 Task: Create a section Code Cheetahs and in the section, add a milestone Product Lifecycle Management Implementation in the project TransTech.
Action: Mouse moved to (53, 164)
Screenshot: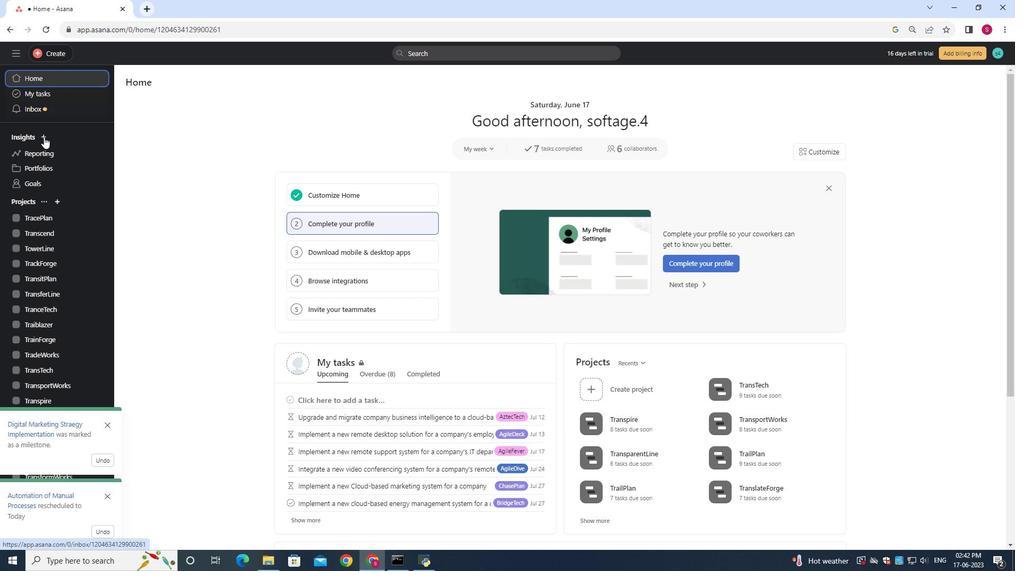 
Action: Mouse scrolled (53, 163) with delta (0, 0)
Screenshot: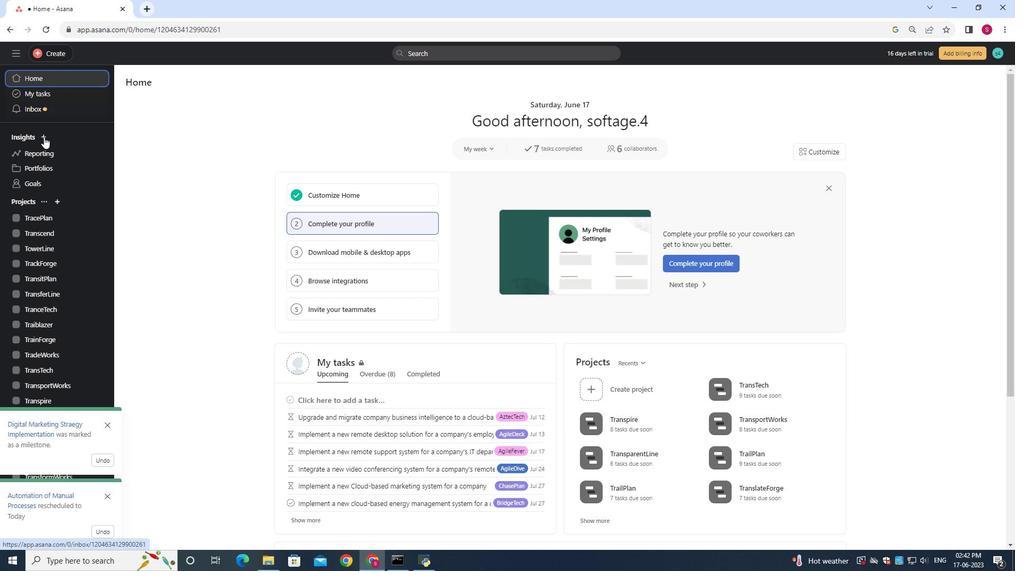 
Action: Mouse moved to (53, 164)
Screenshot: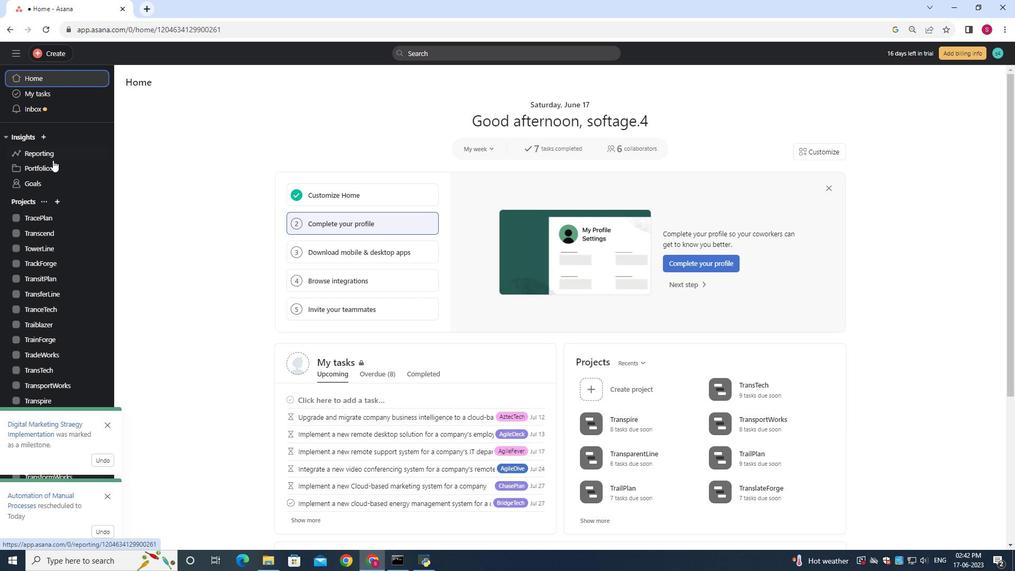 
Action: Mouse scrolled (53, 164) with delta (0, 0)
Screenshot: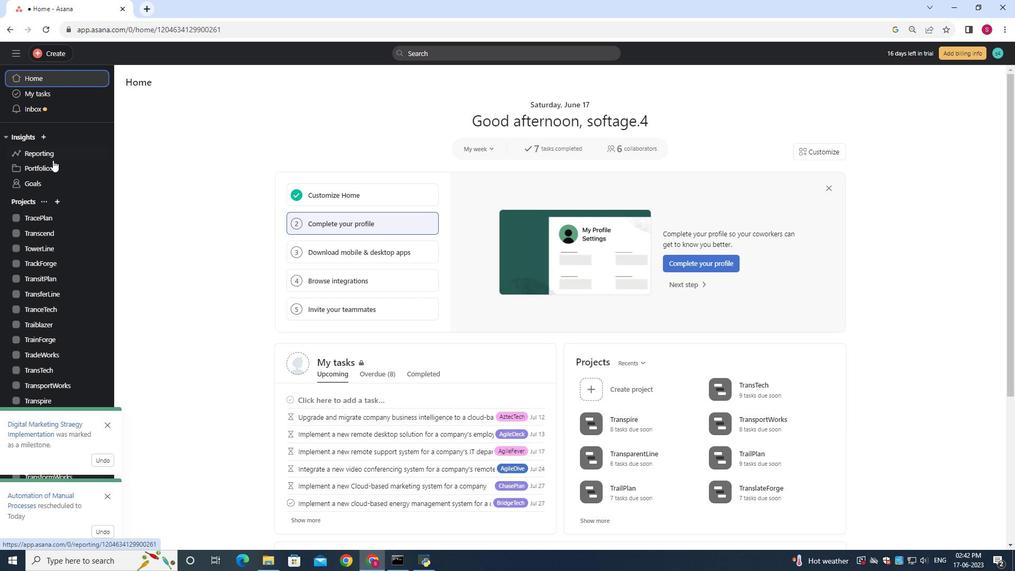 
Action: Mouse moved to (41, 264)
Screenshot: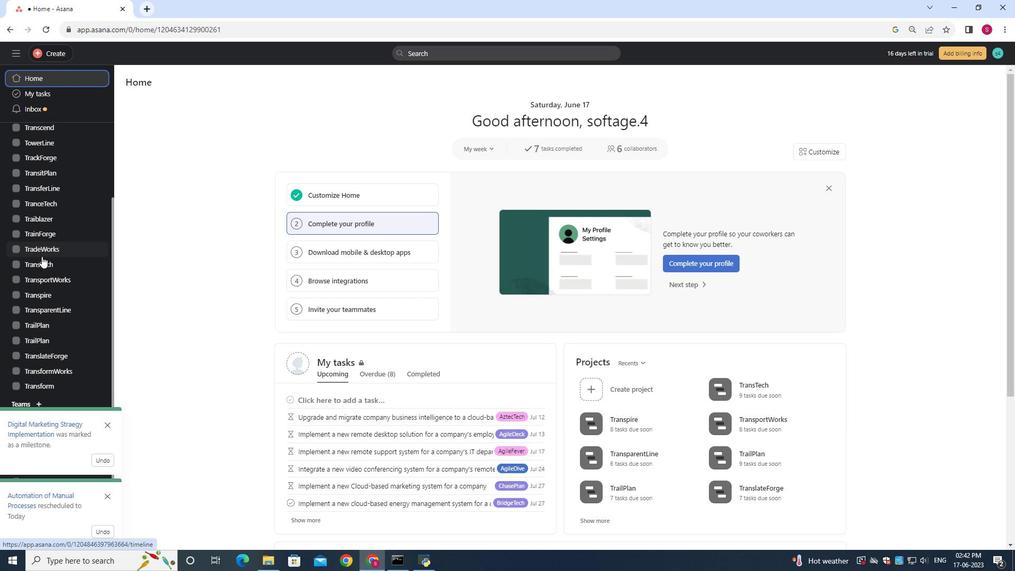 
Action: Mouse pressed left at (41, 264)
Screenshot: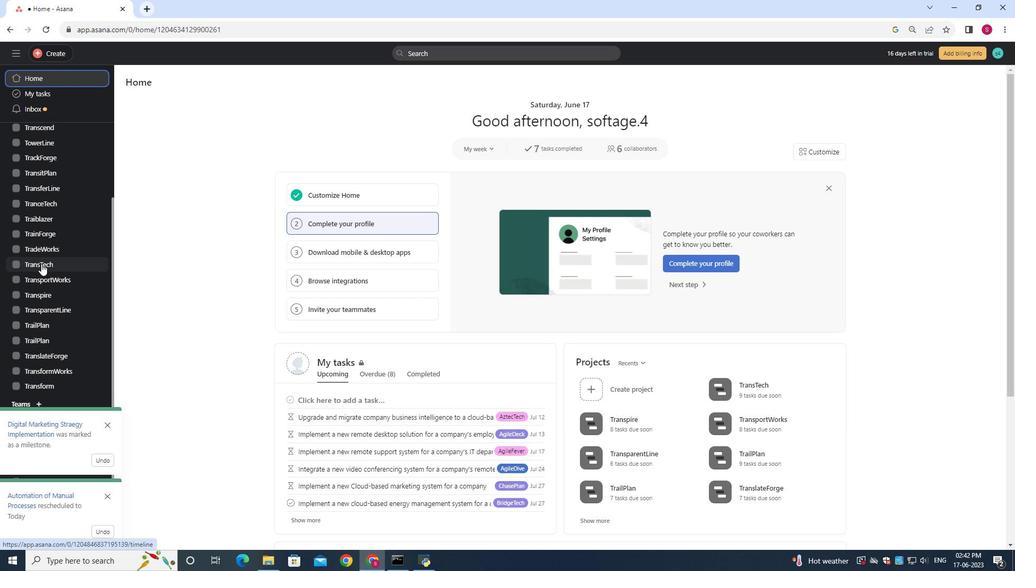 
Action: Mouse moved to (167, 126)
Screenshot: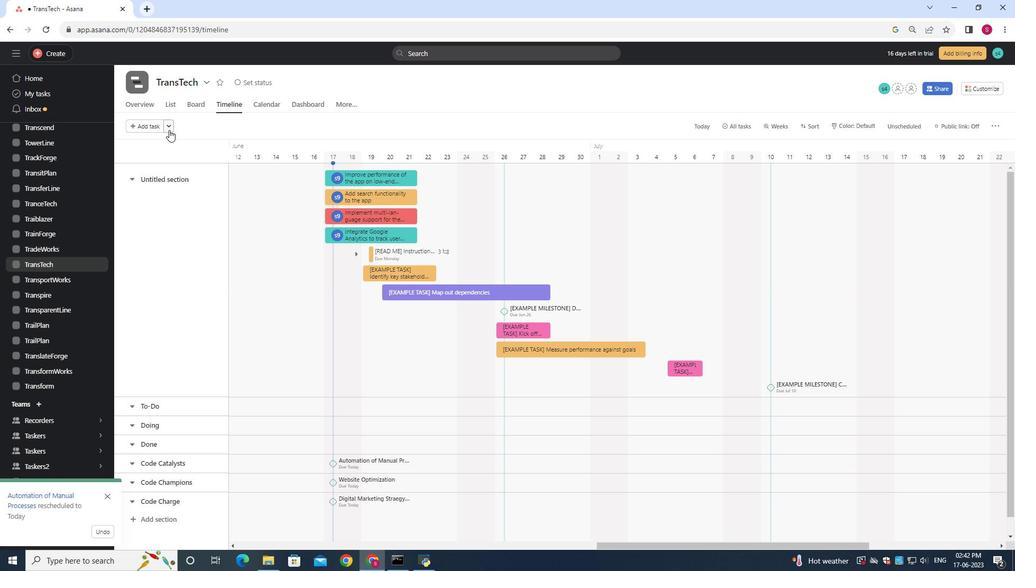 
Action: Mouse pressed left at (167, 126)
Screenshot: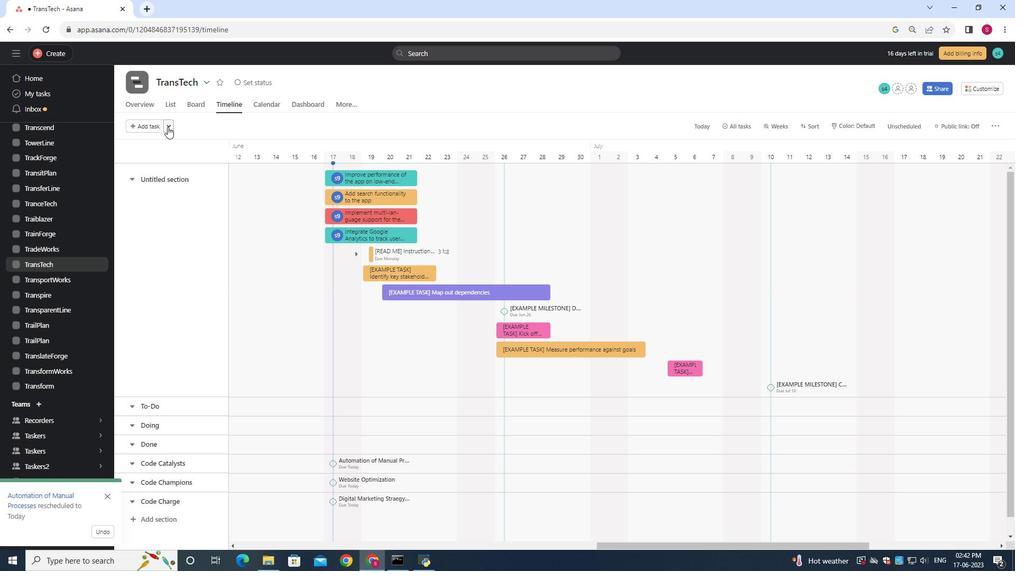 
Action: Mouse moved to (176, 149)
Screenshot: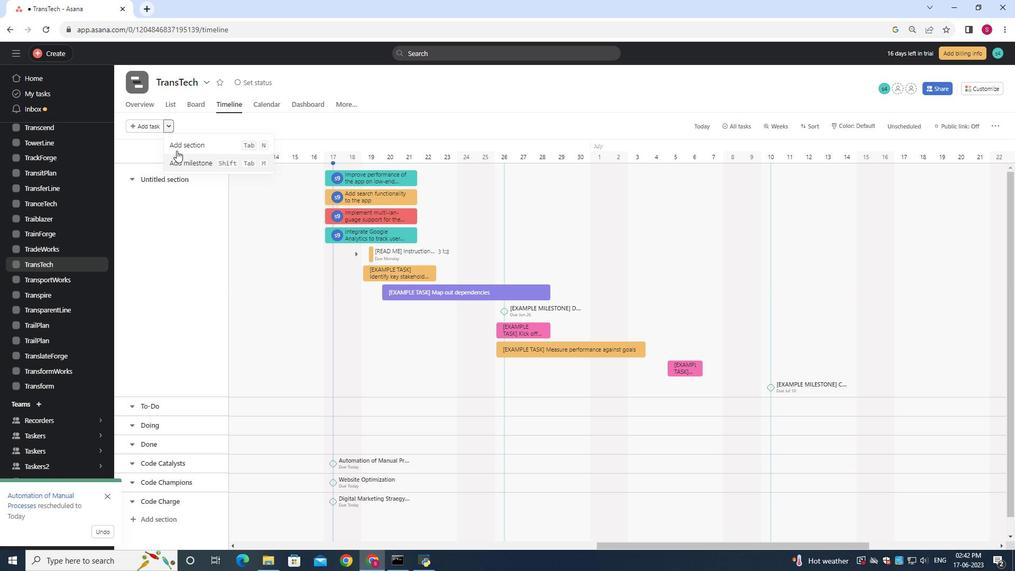 
Action: Mouse pressed left at (176, 149)
Screenshot: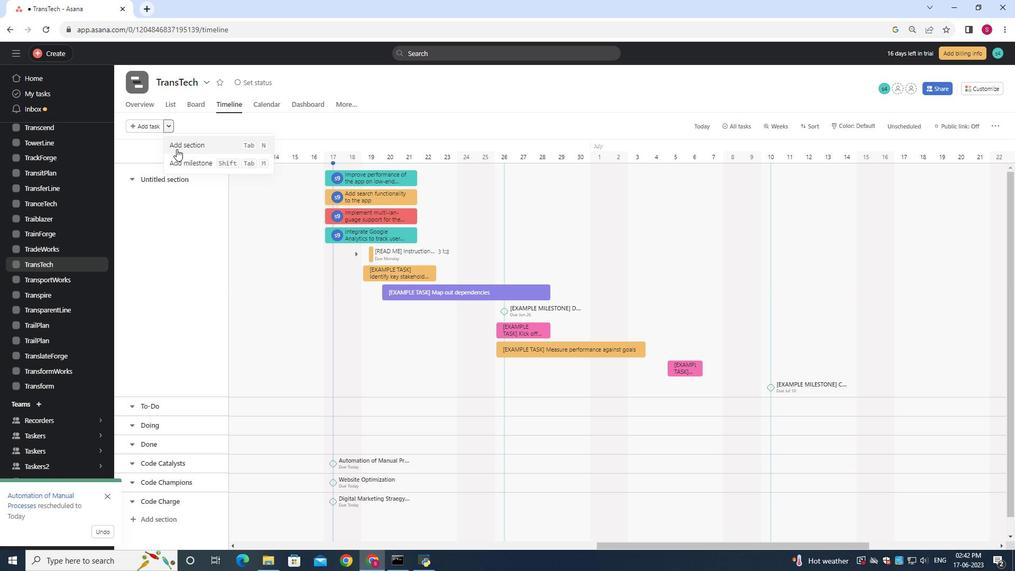 
Action: Key pressed <Key.shift>Code<Key.space><Key.shift><Key.shift><Key.shift><Key.shift><Key.shift><Key.shift><Key.shift><Key.shift><Key.shift><Key.shift><Key.shift><Key.shift><Key.shift><Key.shift><Key.shift><Key.shift><Key.shift><Key.shift><Key.shift>Cheetahs
Screenshot: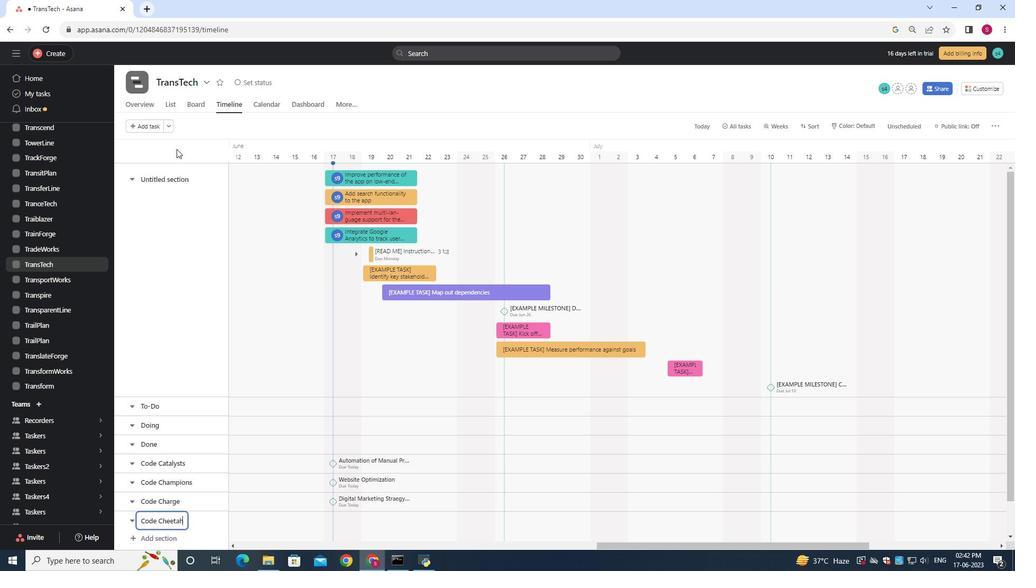 
Action: Mouse moved to (257, 521)
Screenshot: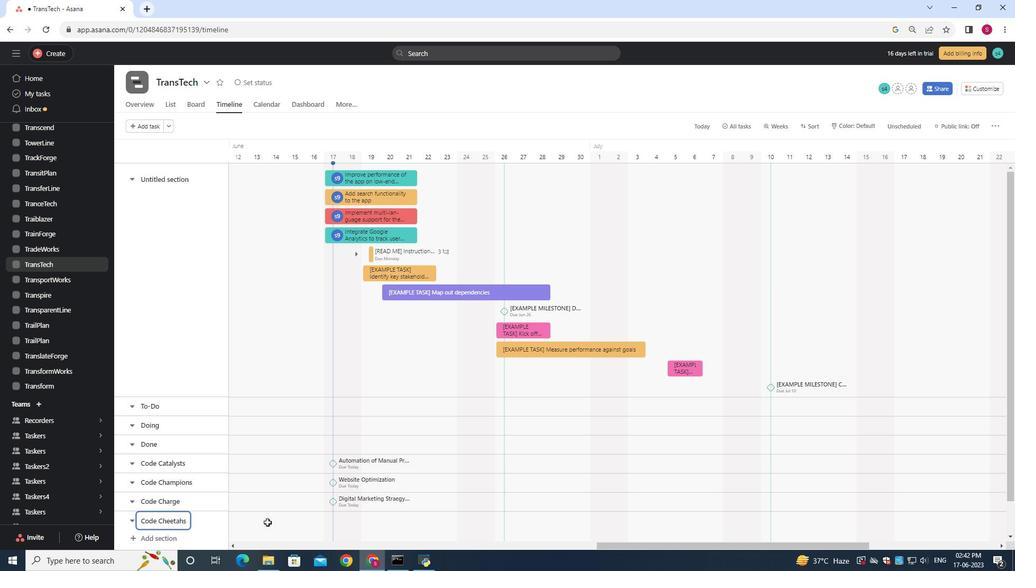 
Action: Mouse pressed left at (257, 521)
Screenshot: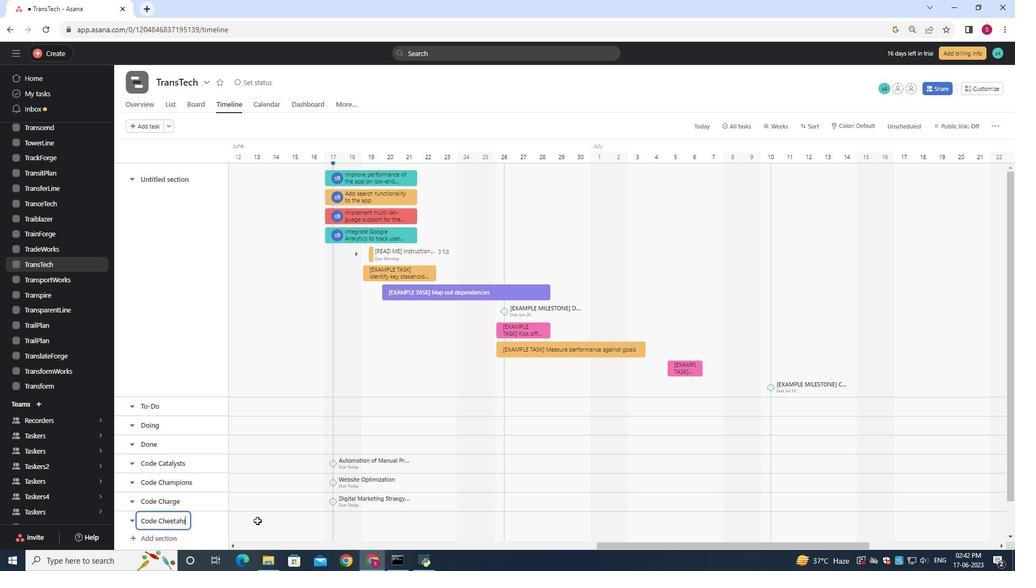 
Action: Mouse moved to (254, 521)
Screenshot: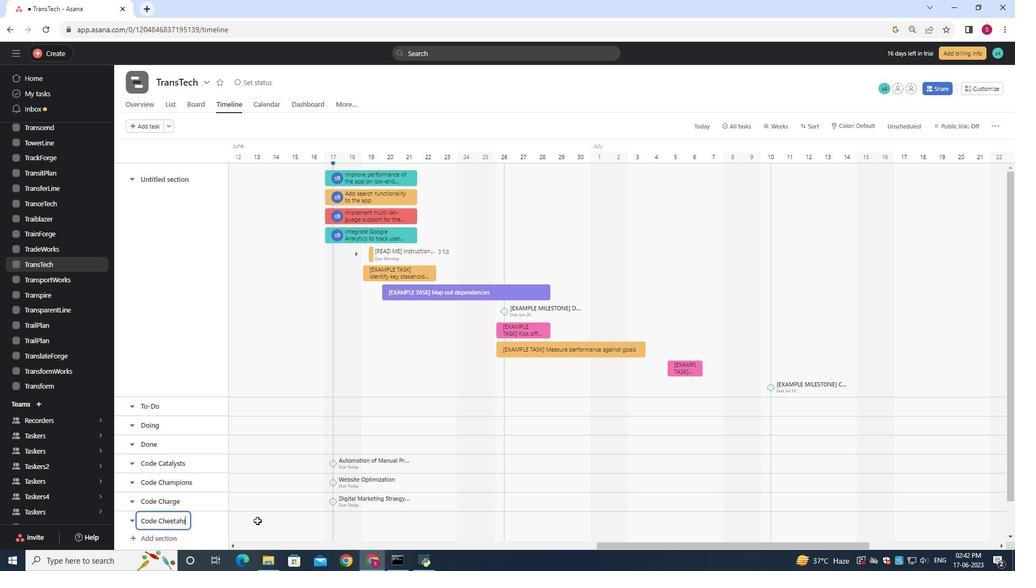 
Action: Key pressed <Key.shift><Key.shift><Key.shift><Key.shift><Key.shift><Key.shift><Key.shift><Key.shift><Key.shift><Key.shift><Key.shift><Key.shift><Key.shift><Key.shift><Key.shift><Key.shift><Key.shift><Key.shift><Key.shift><Key.shift><Key.shift><Key.shift><Key.shift><Key.shift><Key.shift><Key.shift><Key.shift><Key.shift>Product<Key.space><Key.shift>Lifecycle<Key.space><Key.shift>Management<Key.space><Key.shift>Implementation
Screenshot: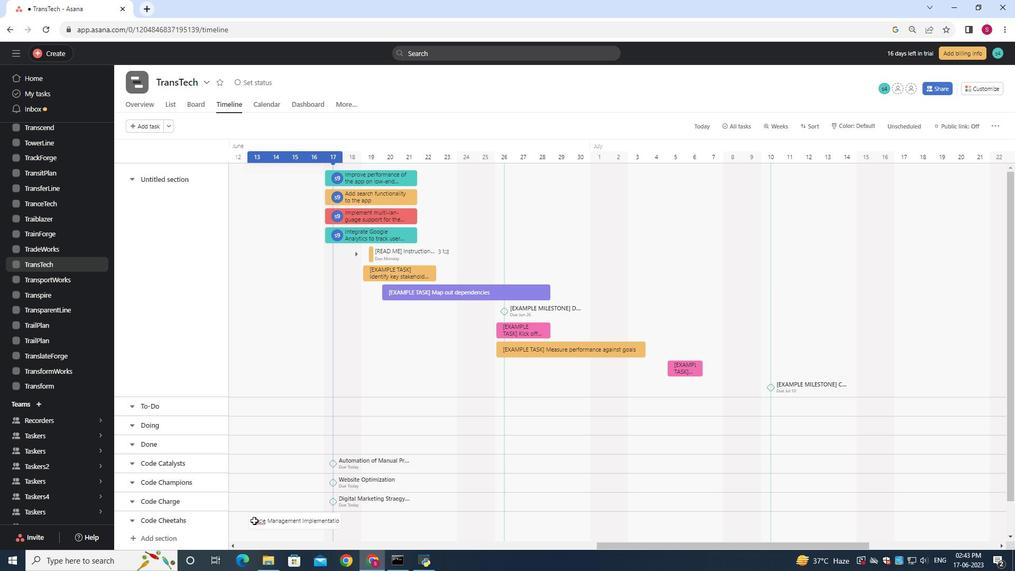 
Action: Mouse moved to (308, 524)
Screenshot: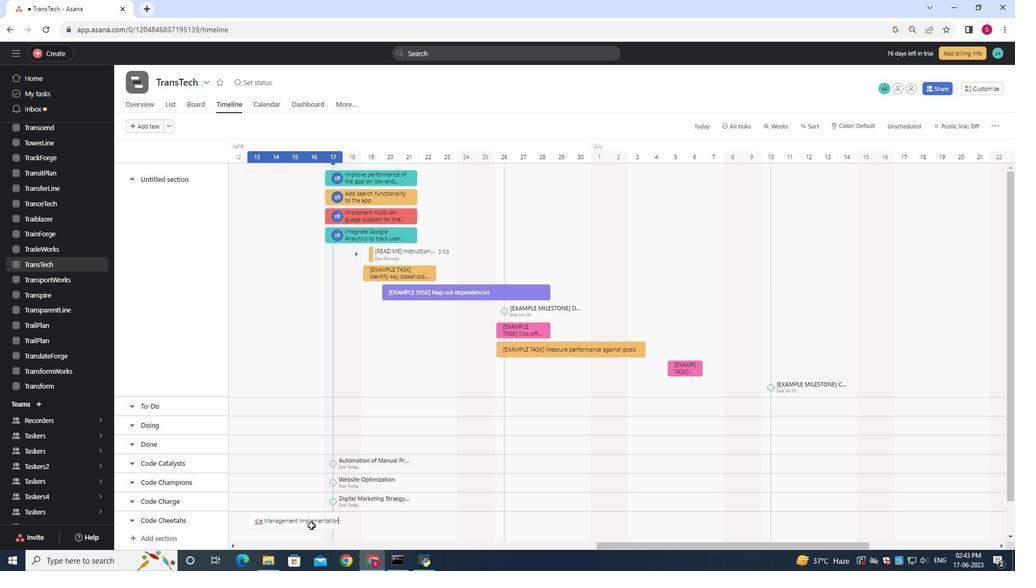 
Action: Mouse pressed right at (308, 524)
Screenshot: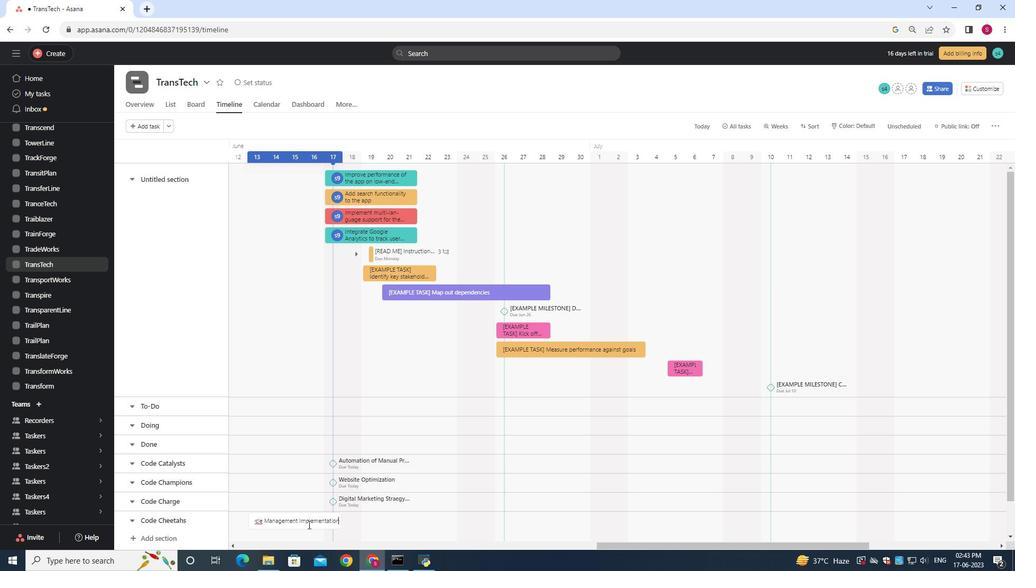 
Action: Mouse moved to (324, 475)
Screenshot: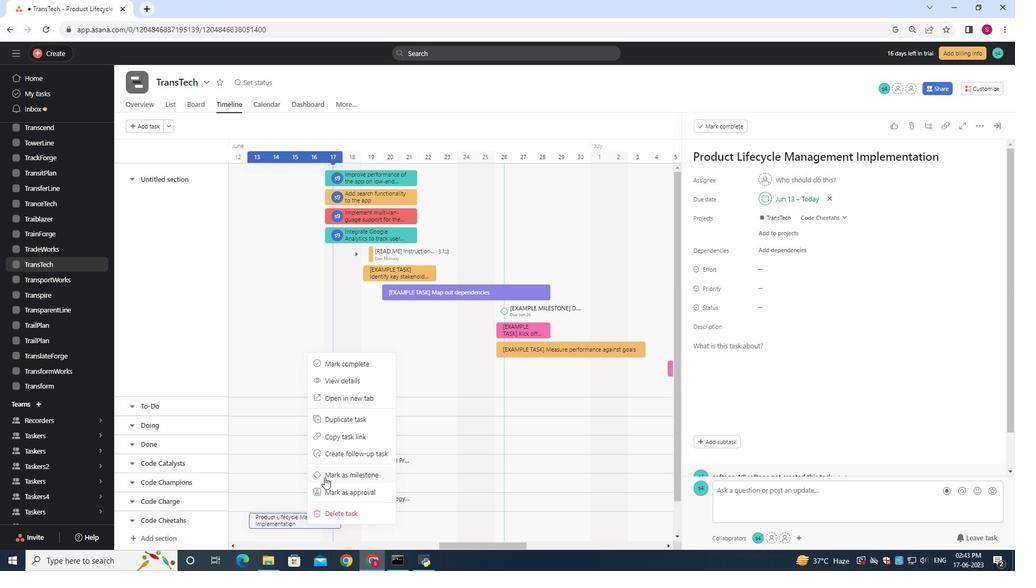 
Action: Mouse pressed left at (324, 475)
Screenshot: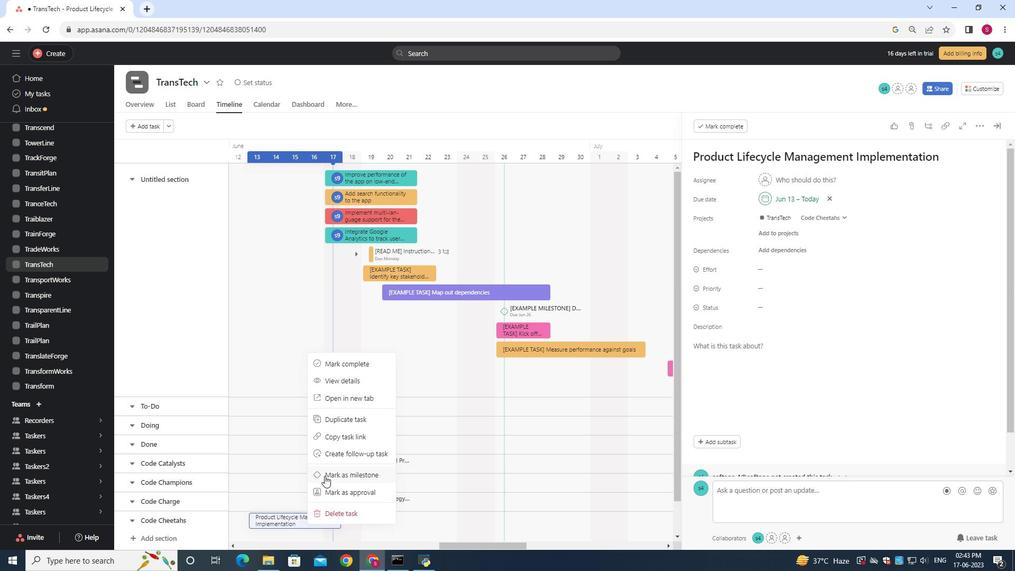 
Action: Mouse moved to (324, 475)
Screenshot: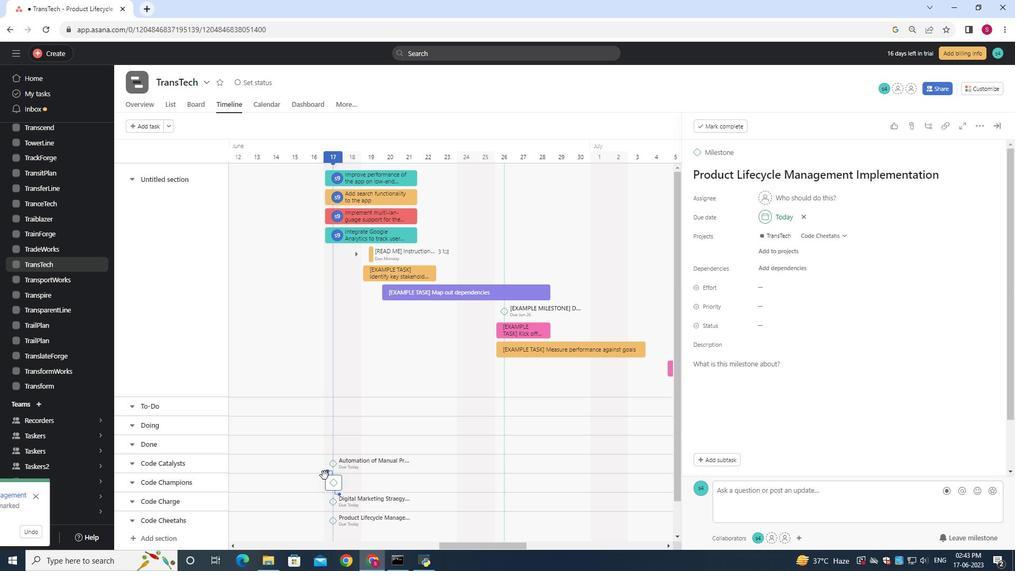 
